 Task: Add Beyond Meat Beyond Sausage, Plant-Based Sausage Links, Brat Original to the cart.
Action: Mouse pressed left at (15, 72)
Screenshot: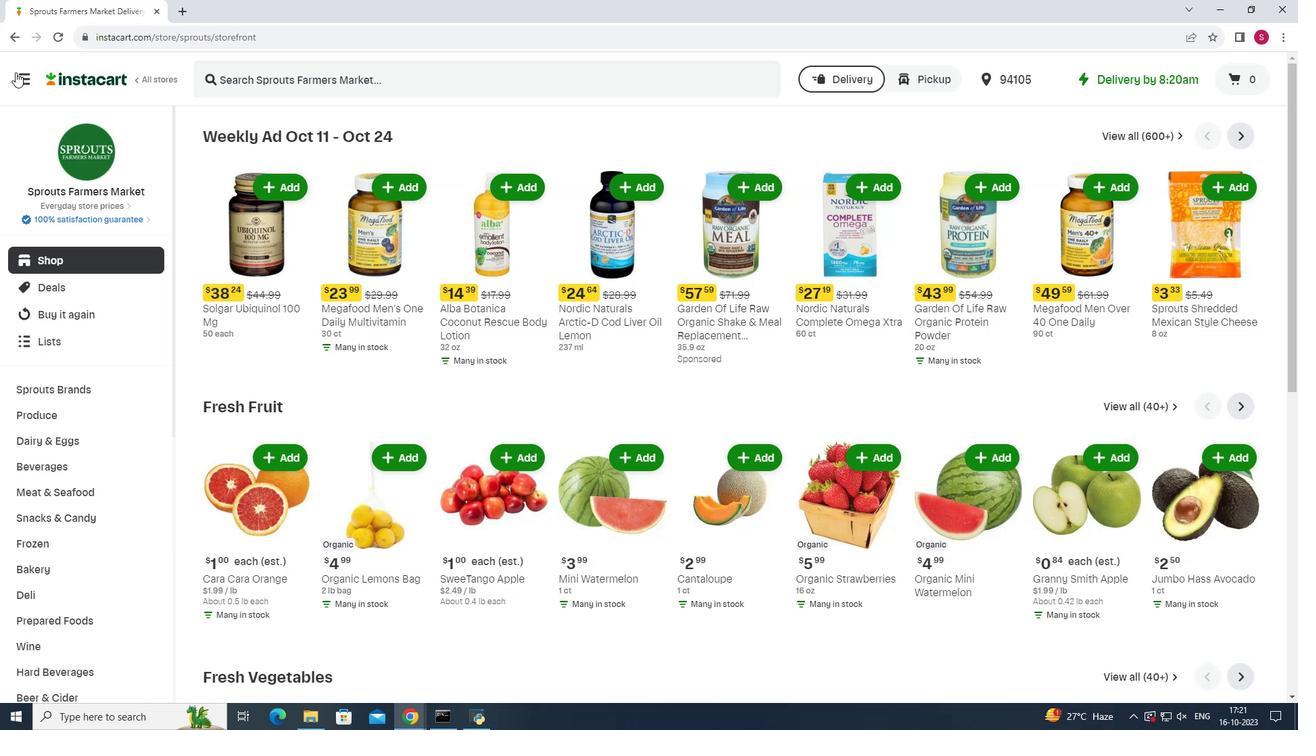 
Action: Mouse moved to (66, 358)
Screenshot: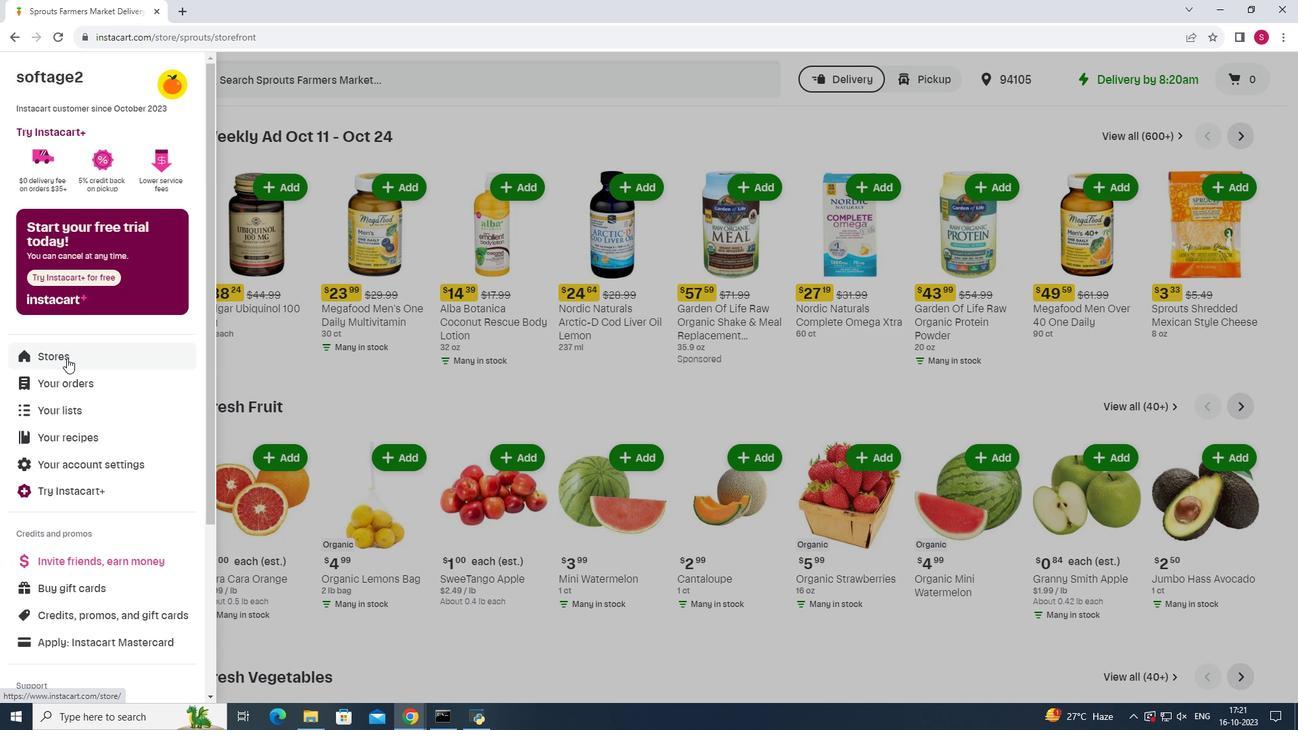 
Action: Mouse pressed left at (66, 358)
Screenshot: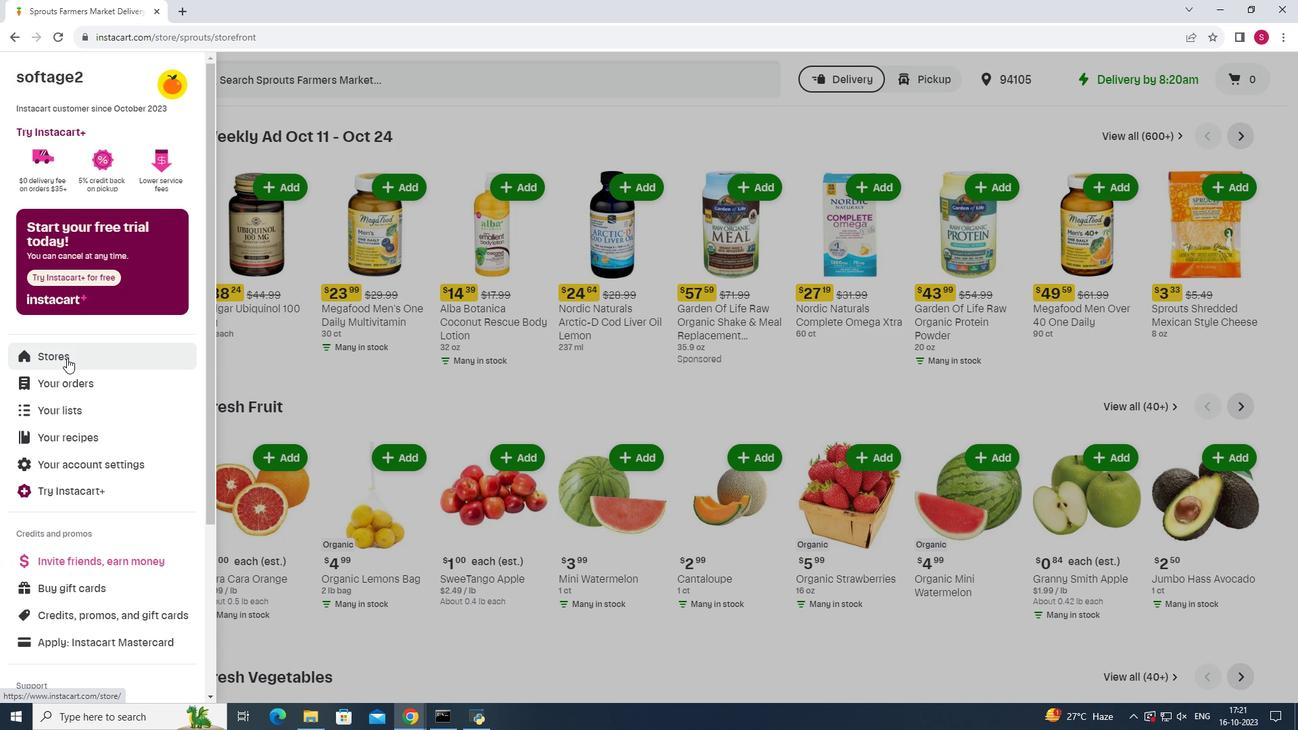 
Action: Mouse moved to (315, 121)
Screenshot: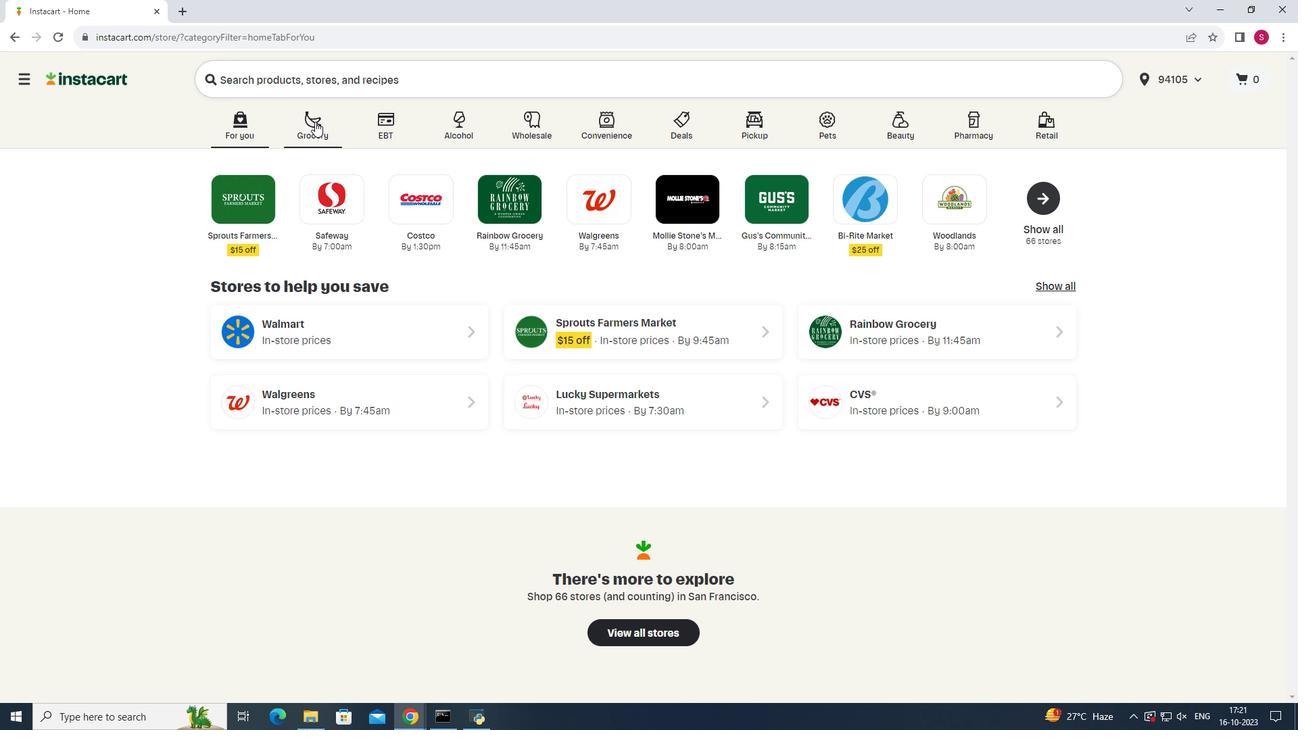
Action: Mouse pressed left at (315, 121)
Screenshot: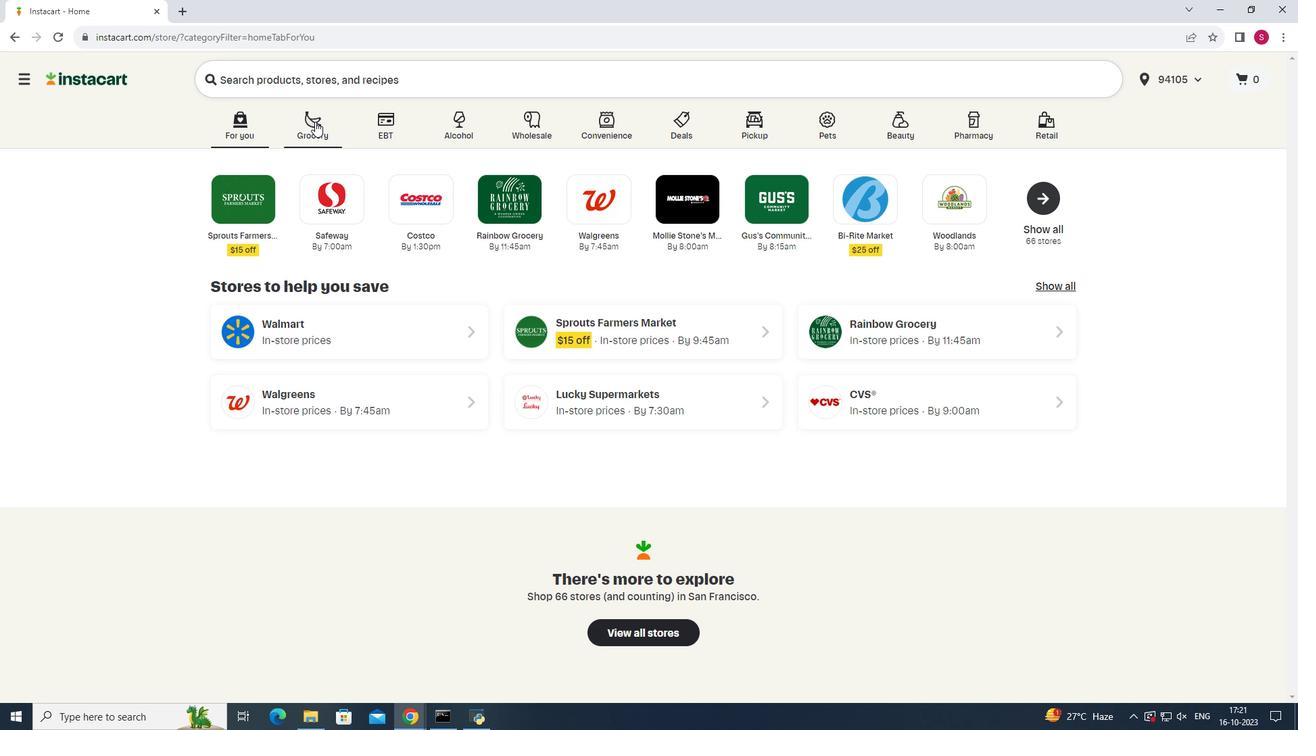 
Action: Mouse moved to (955, 189)
Screenshot: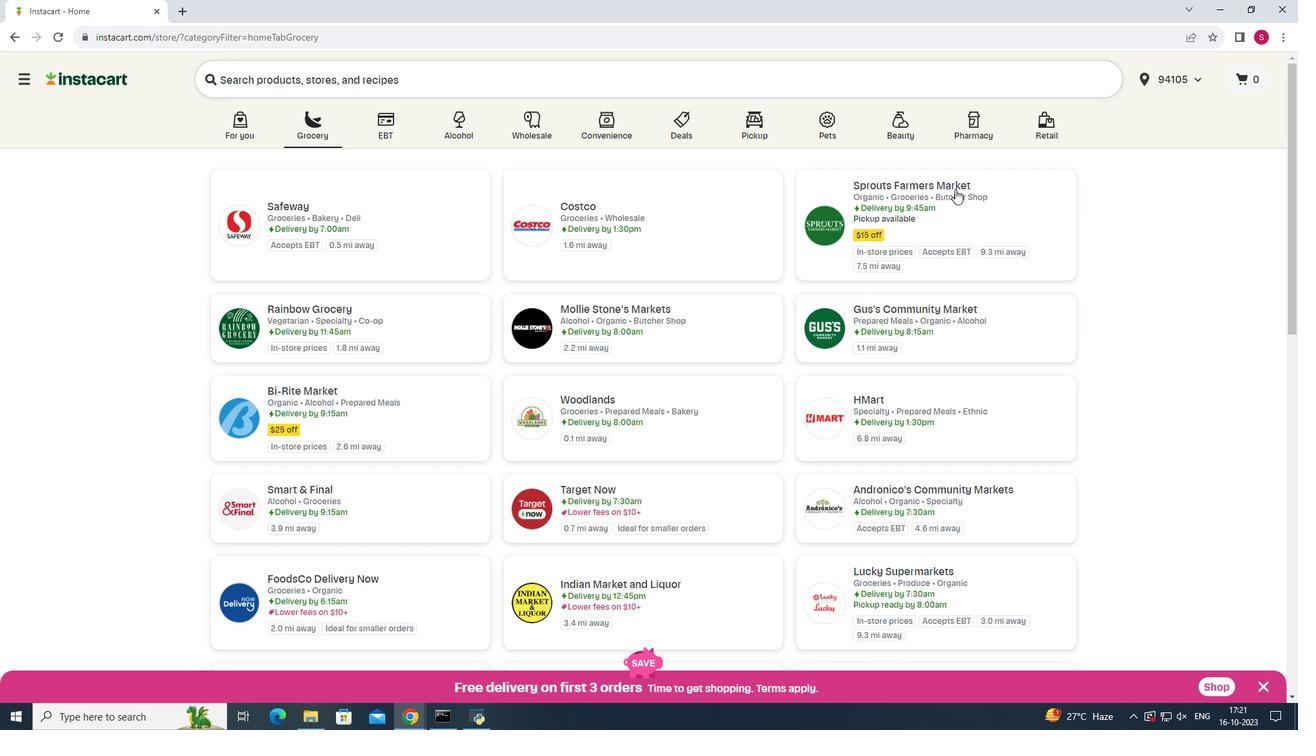 
Action: Mouse pressed left at (955, 189)
Screenshot: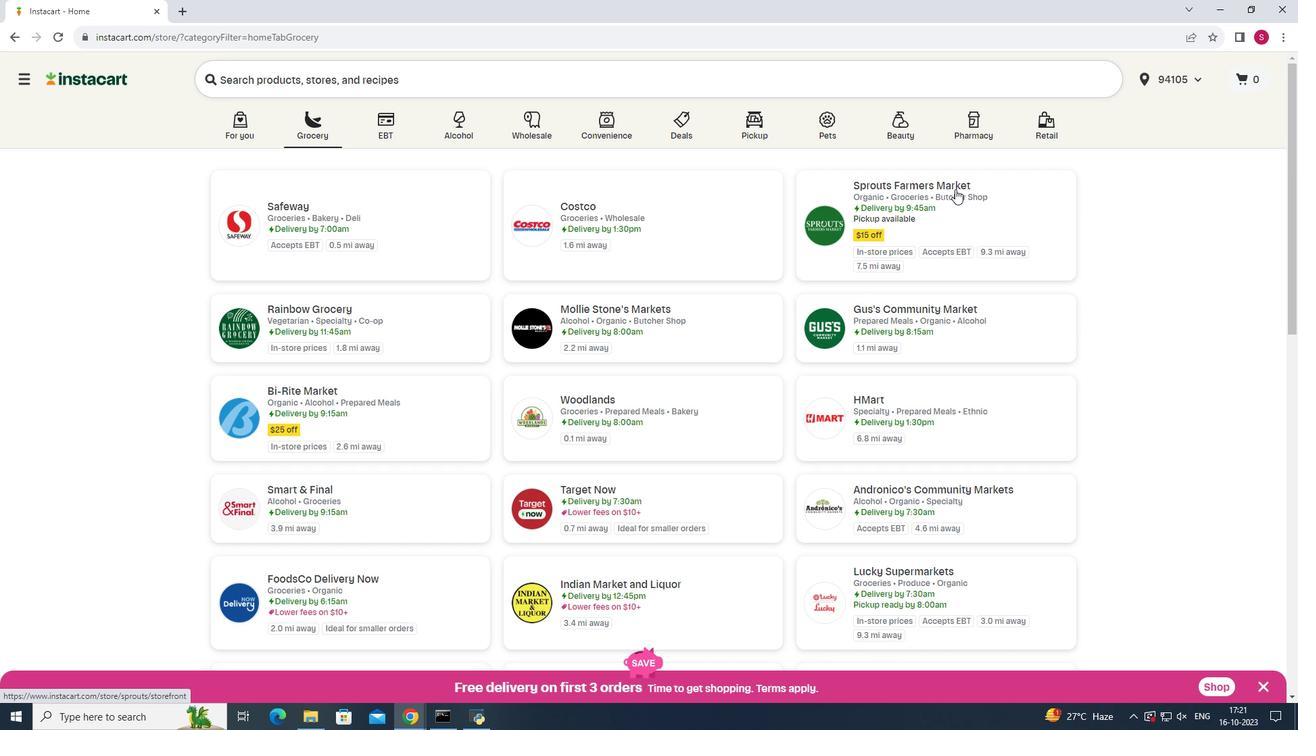
Action: Mouse moved to (75, 482)
Screenshot: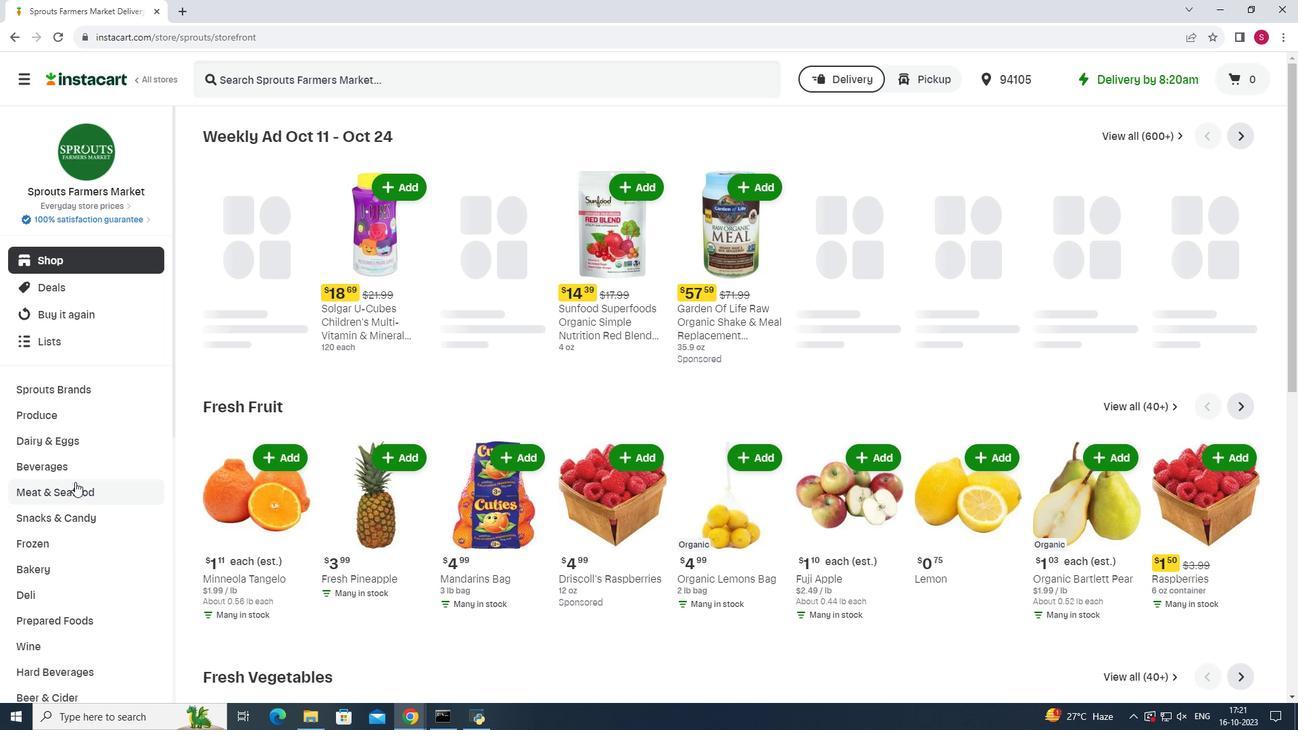 
Action: Mouse pressed left at (75, 482)
Screenshot: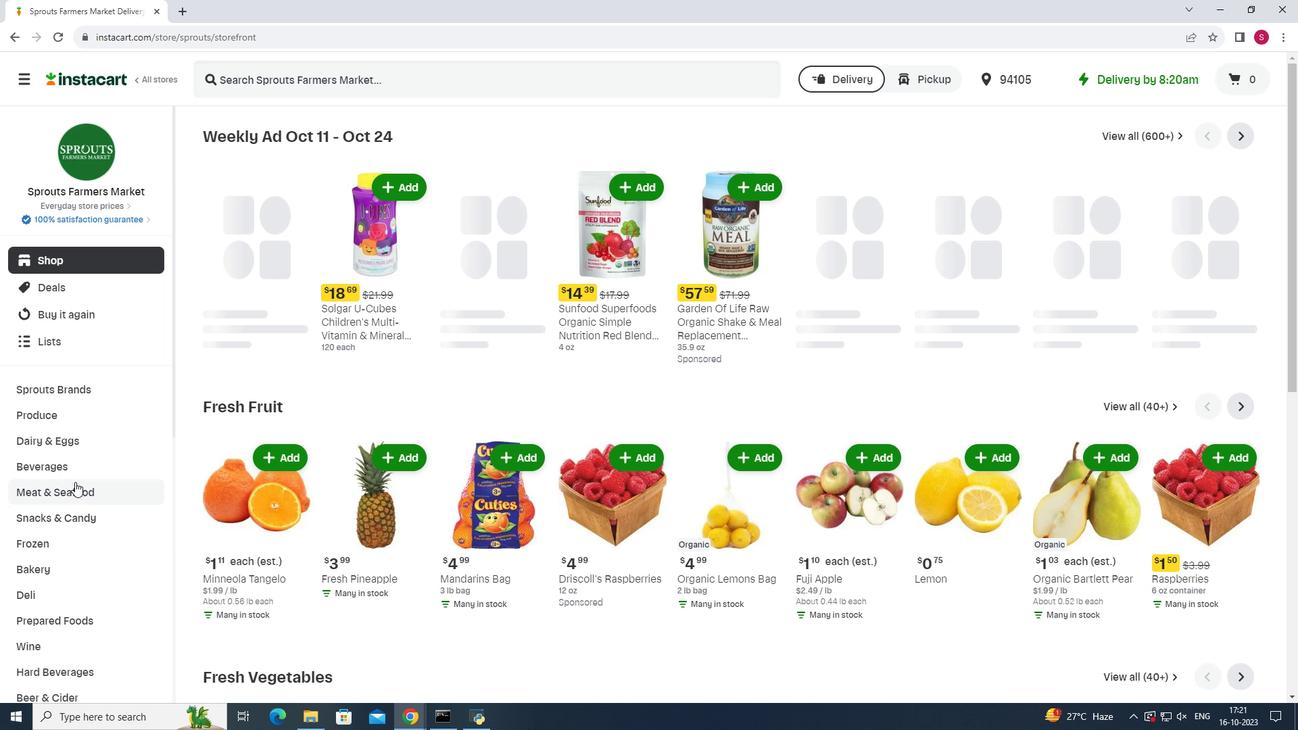 
Action: Mouse moved to (955, 170)
Screenshot: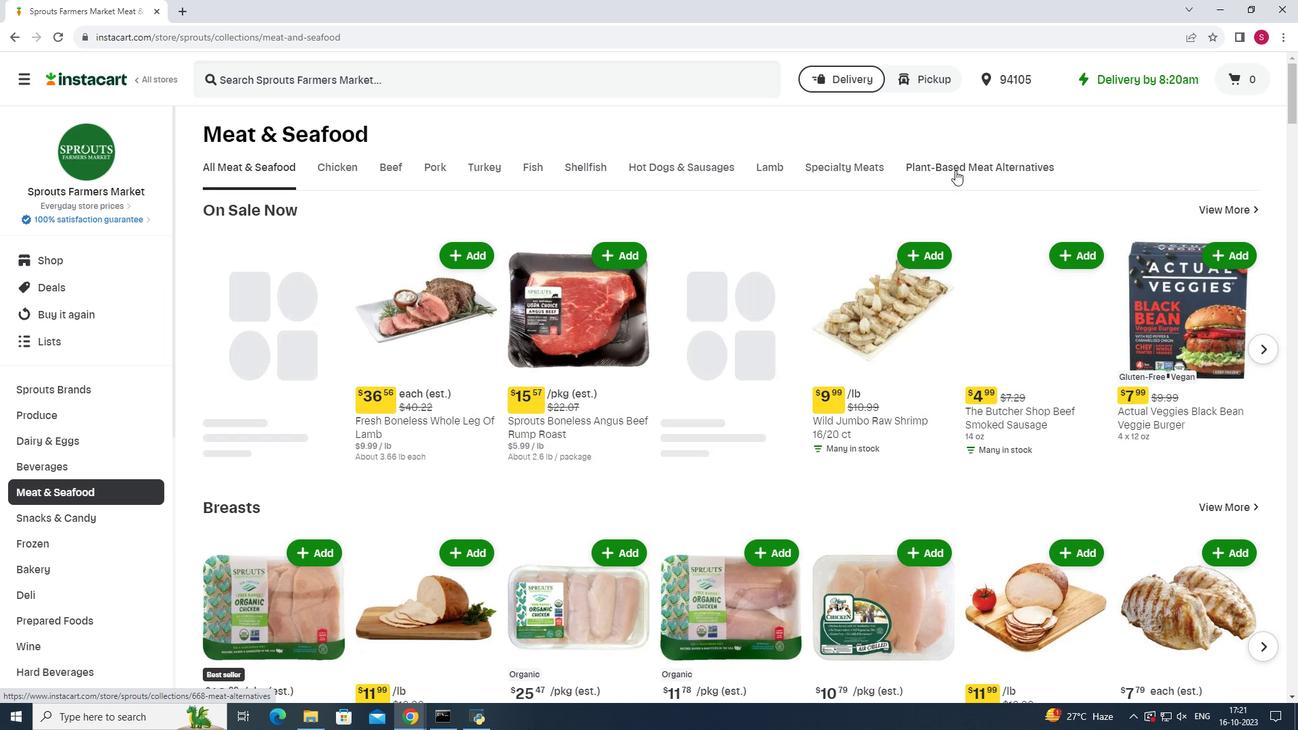 
Action: Mouse pressed left at (955, 170)
Screenshot: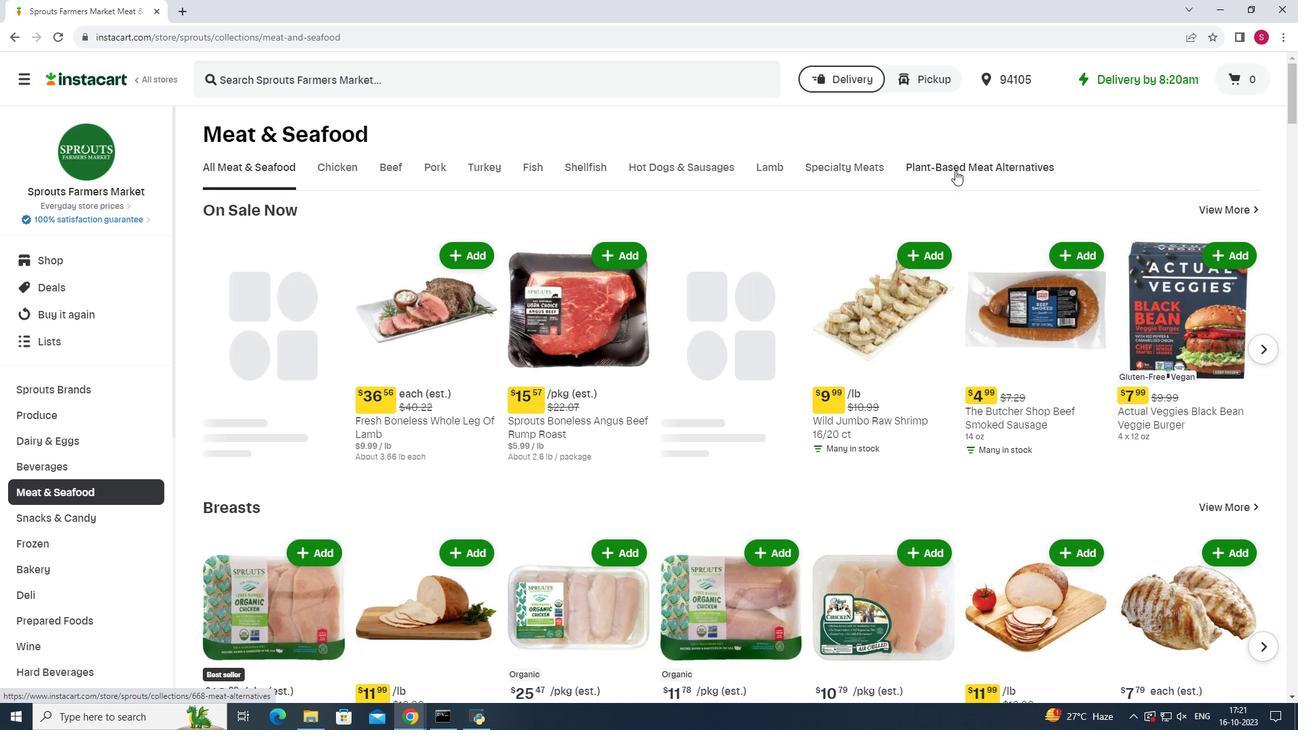
Action: Mouse moved to (551, 225)
Screenshot: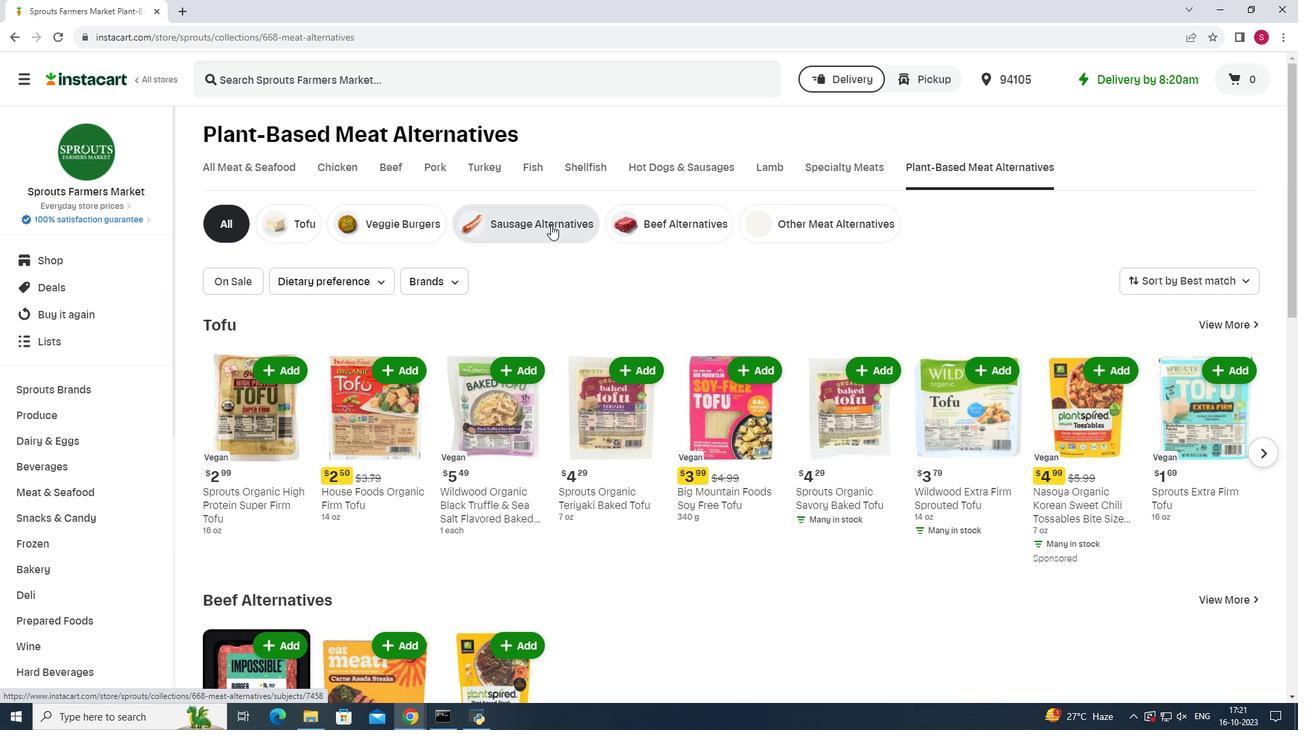 
Action: Mouse pressed left at (551, 225)
Screenshot: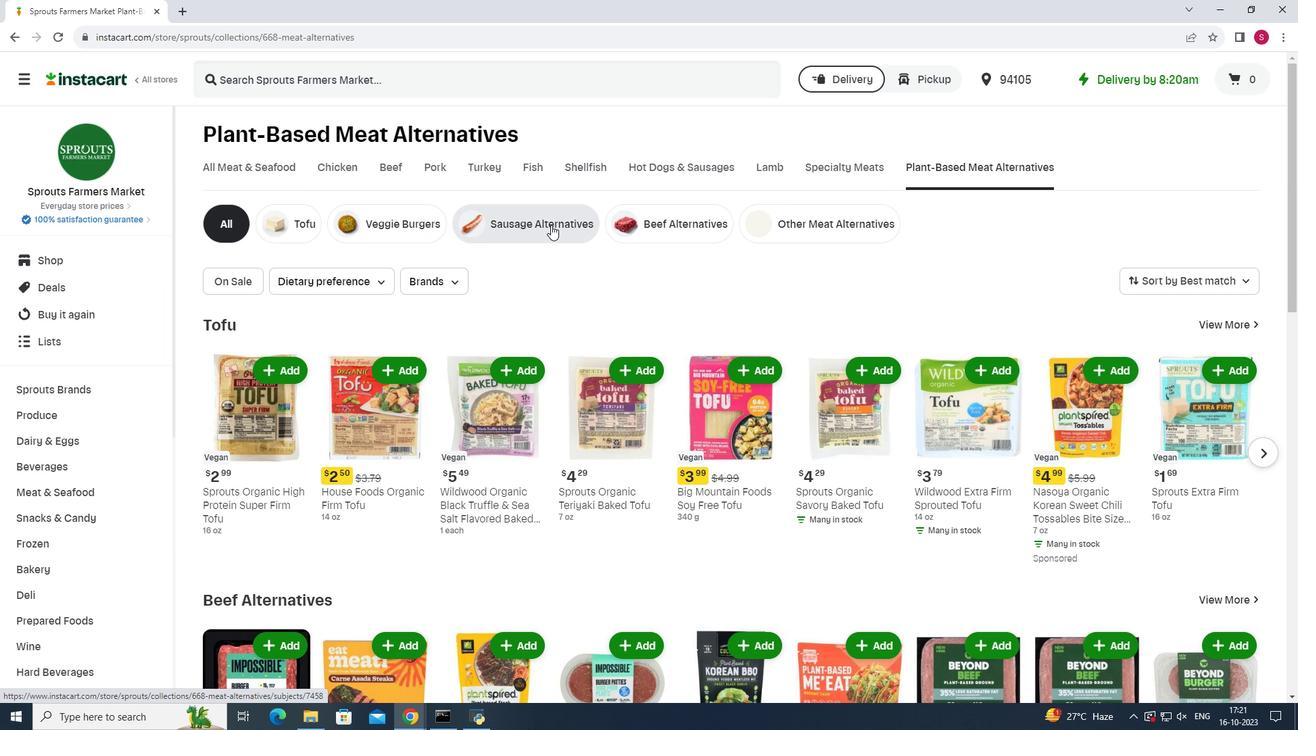 
Action: Mouse moved to (438, 75)
Screenshot: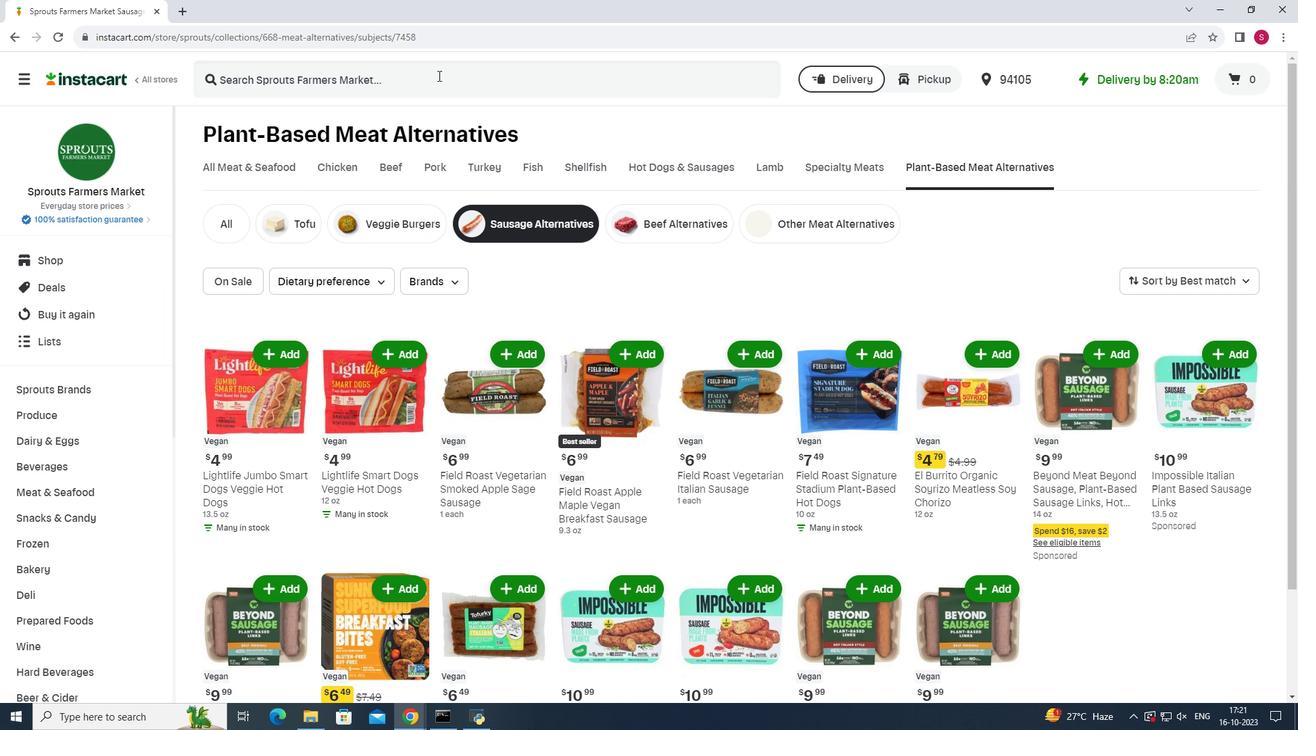 
Action: Mouse pressed left at (438, 75)
Screenshot: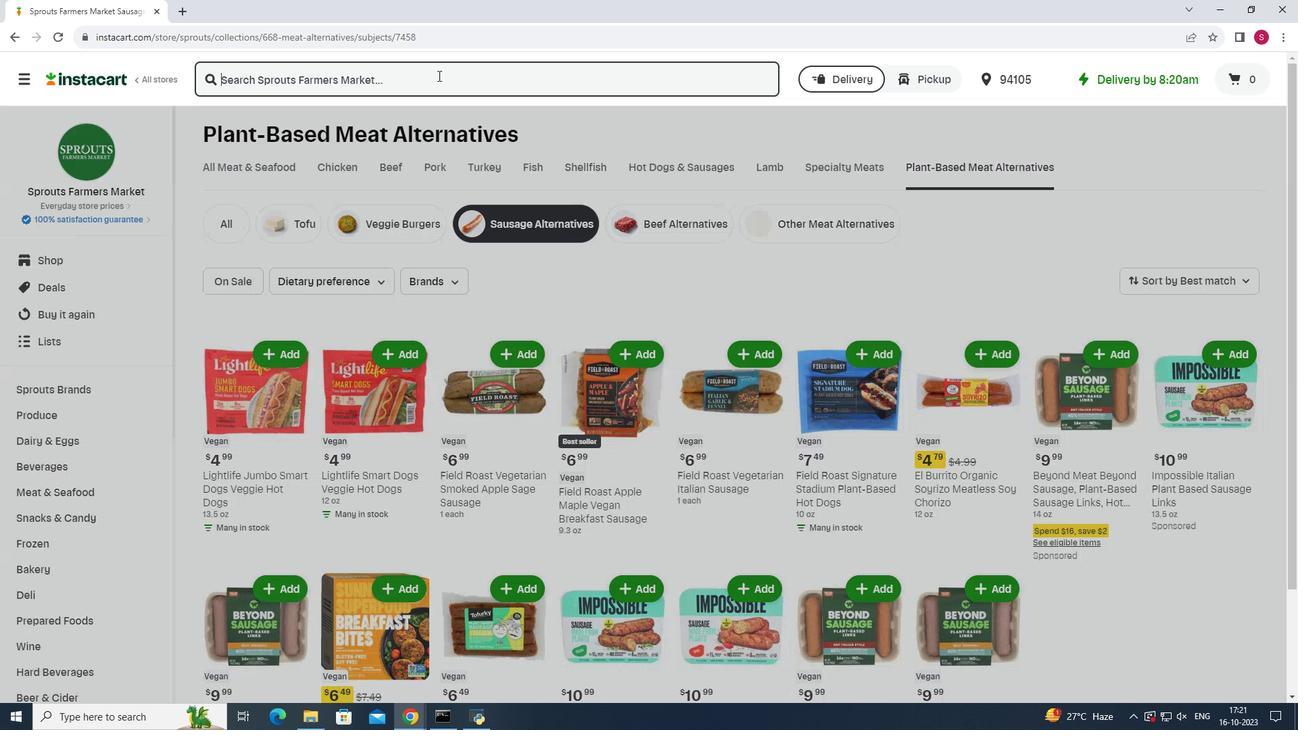 
Action: Key pressed <Key.shift><Key.shift><Key.shift><Key.shift><Key.shift><Key.shift><Key.shift><Key.shift><Key.shift><Key.shift><Key.shift><Key.shift>Beyond<Key.space><Key.shift>Meat<Key.space><Key.shift>Beyond<Key.space><Key.shift>Sausage,<Key.space><Key.shift><Key.shift><Key.shift><Key.shift><Key.shift><Key.shift><Key.shift><Key.shift><Key.shift><Key.shift><Key.shift><Key.shift><Key.shift>Plant-<Key.shift>Based<Key.space><Key.shift>Sausage<Key.space><Key.shift>Links,<Key.space><Key.shift>Brat<Key.space><Key.shift>Original<Key.enter>
Screenshot: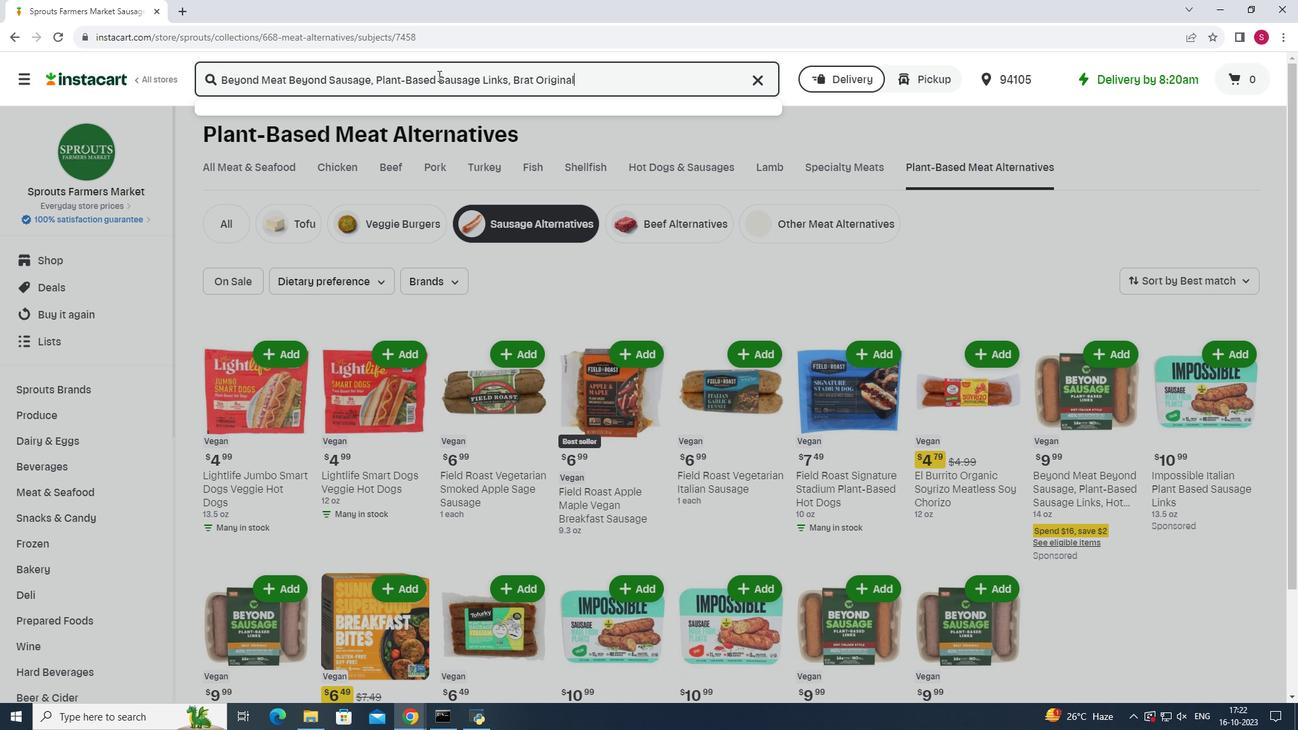 
Action: Mouse moved to (387, 228)
Screenshot: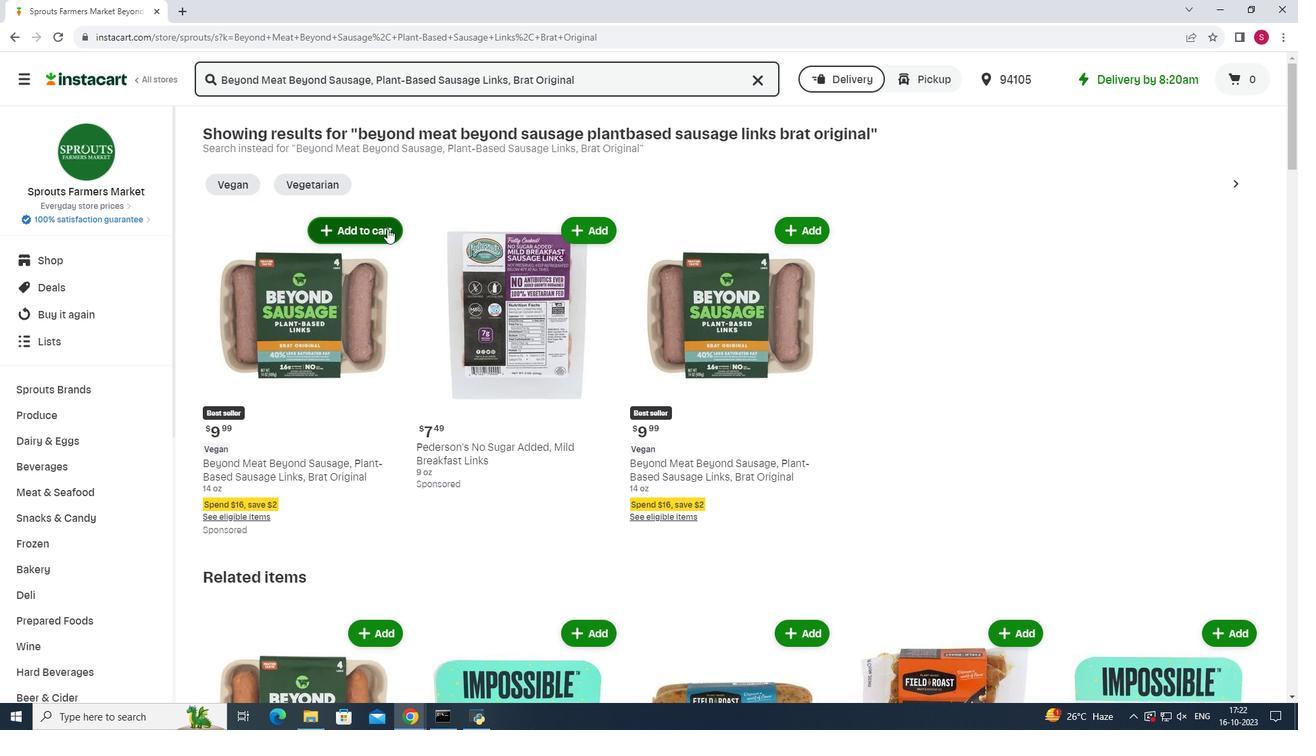 
Action: Mouse pressed left at (387, 228)
Screenshot: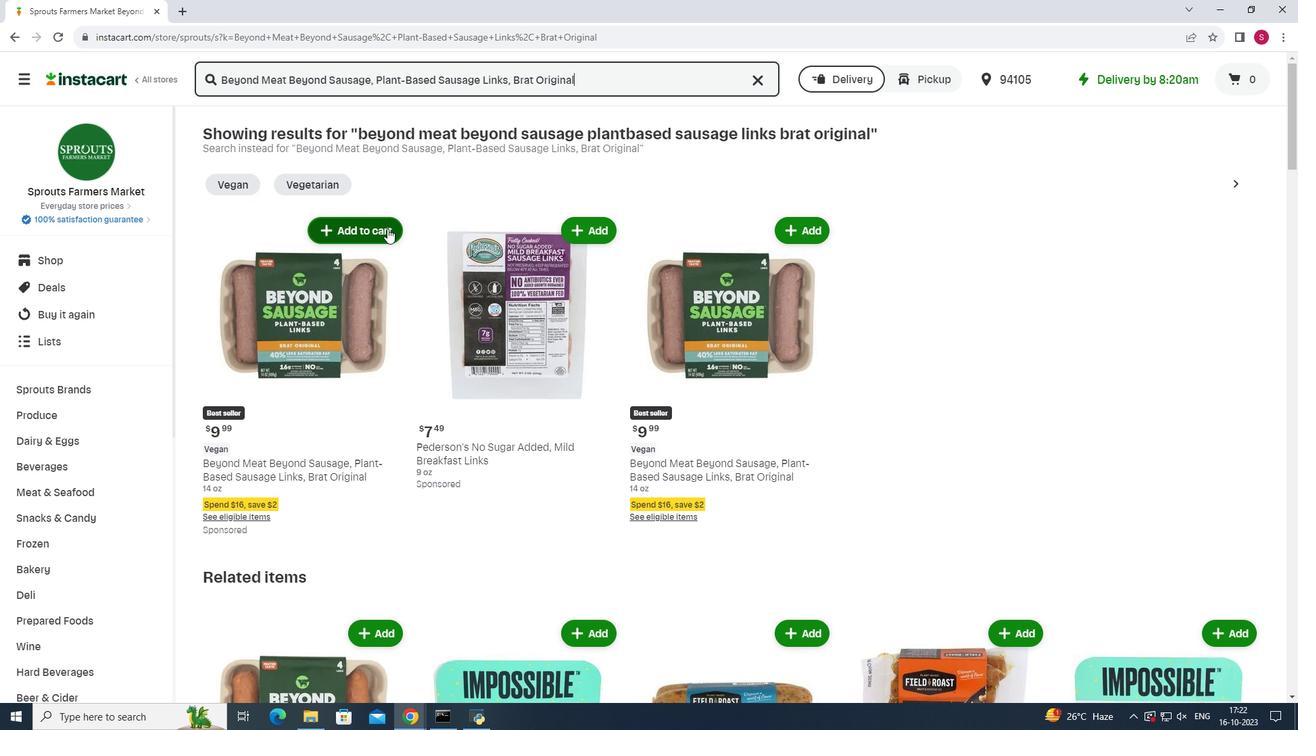 
Action: Mouse moved to (952, 237)
Screenshot: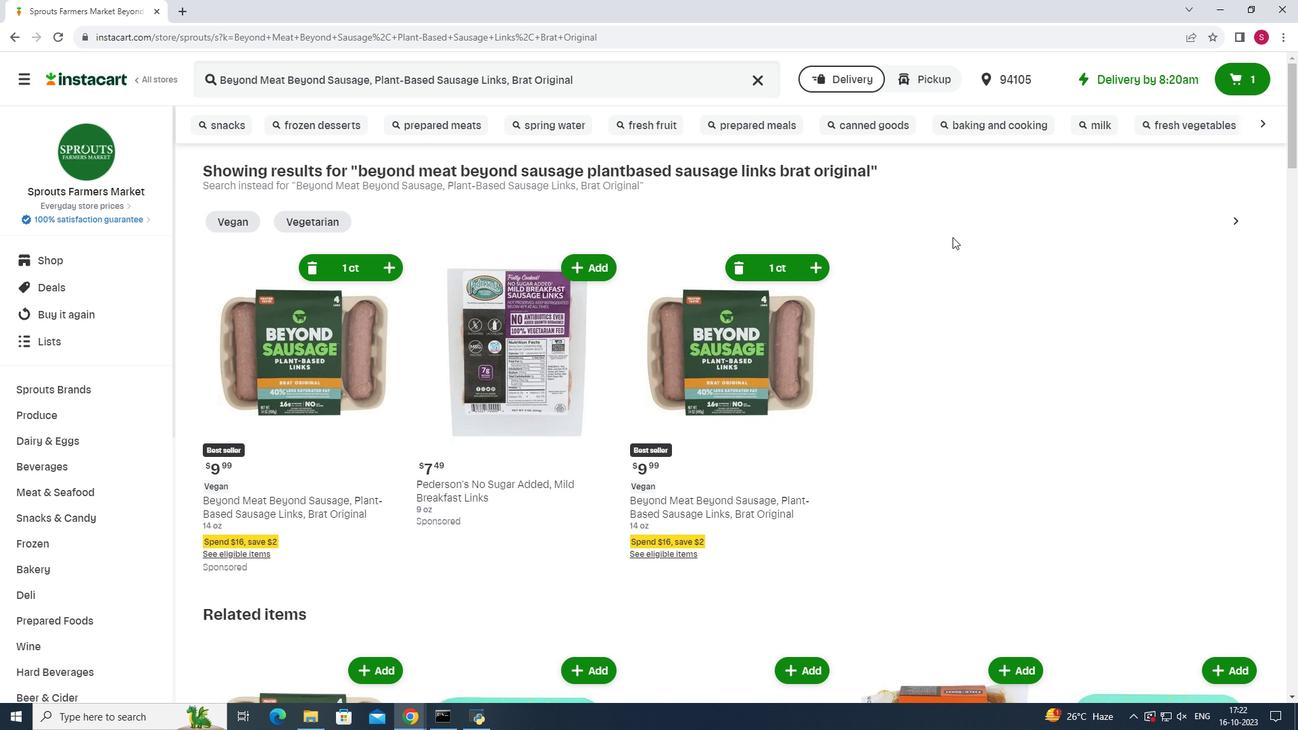 
